 Task: Add a condition where "Hours since ticket status pending Is Fifty-five" in unsolved tickets in your groups.
Action: Mouse pressed left at (194, 425)
Screenshot: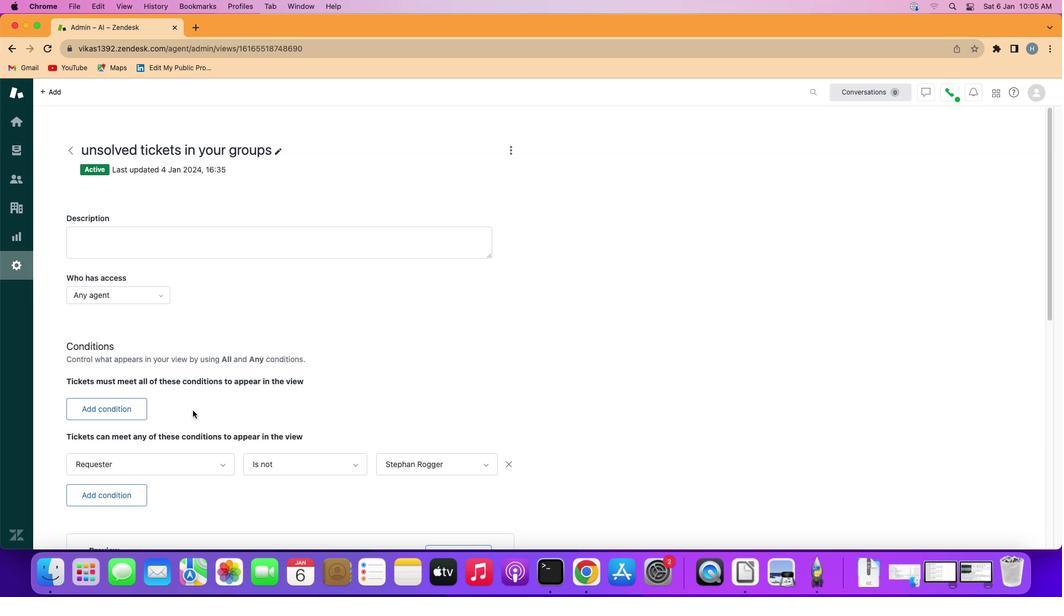 
Action: Mouse moved to (101, 399)
Screenshot: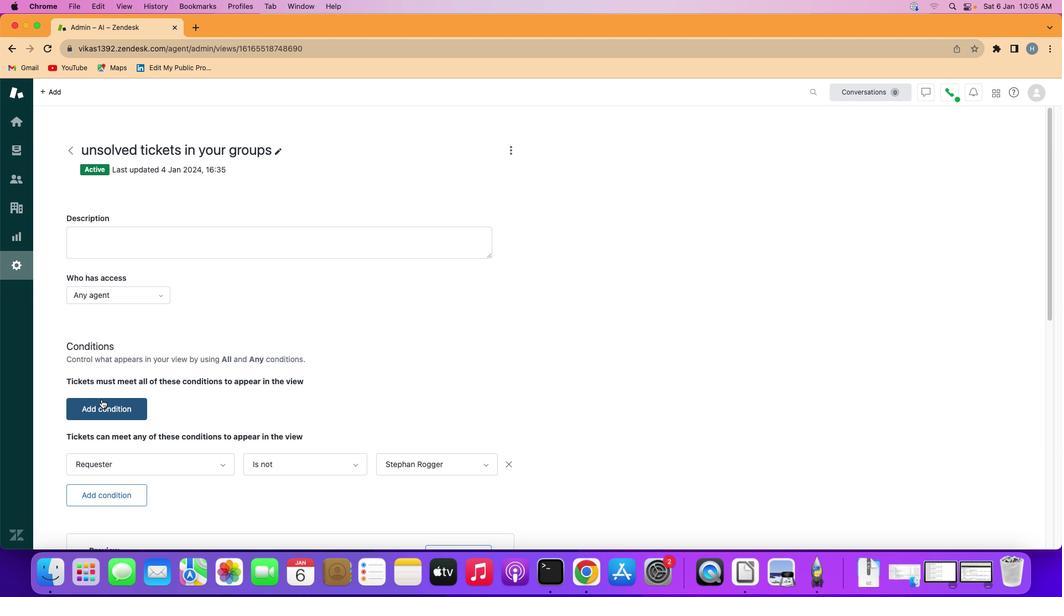 
Action: Mouse pressed left at (101, 399)
Screenshot: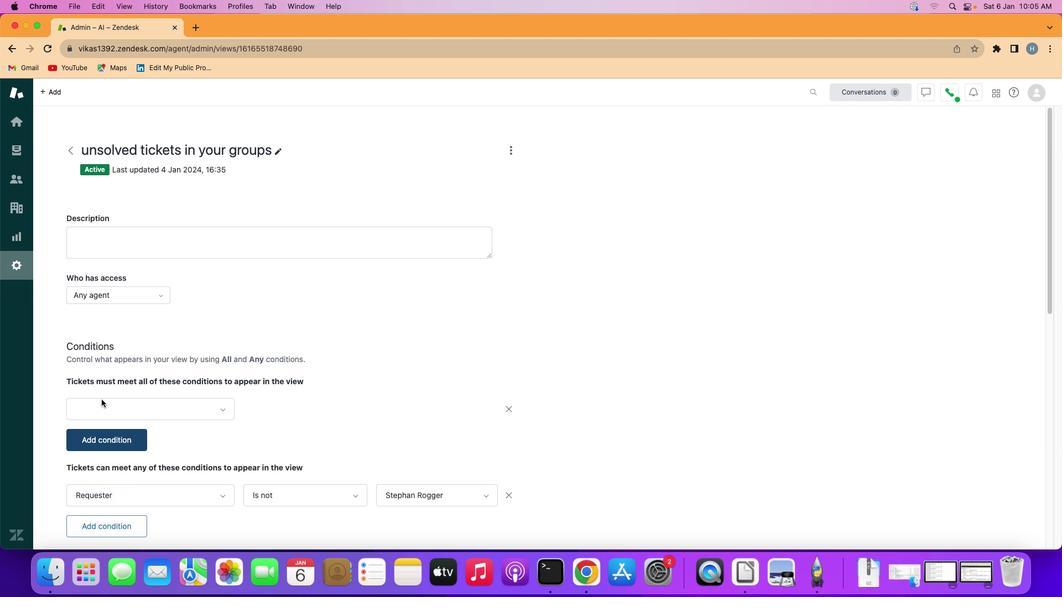 
Action: Mouse moved to (122, 402)
Screenshot: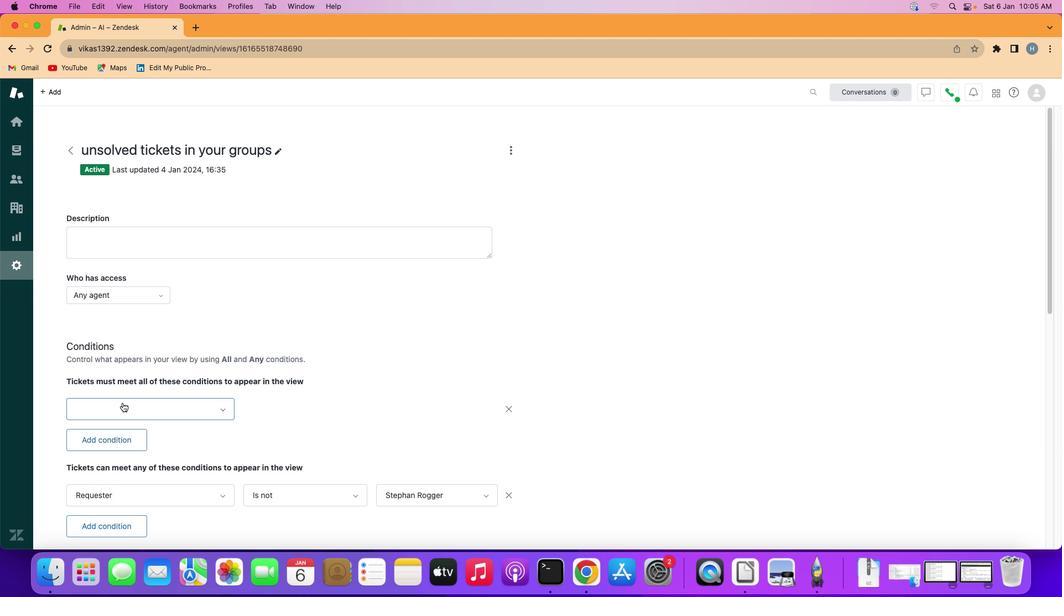 
Action: Mouse pressed left at (122, 402)
Screenshot: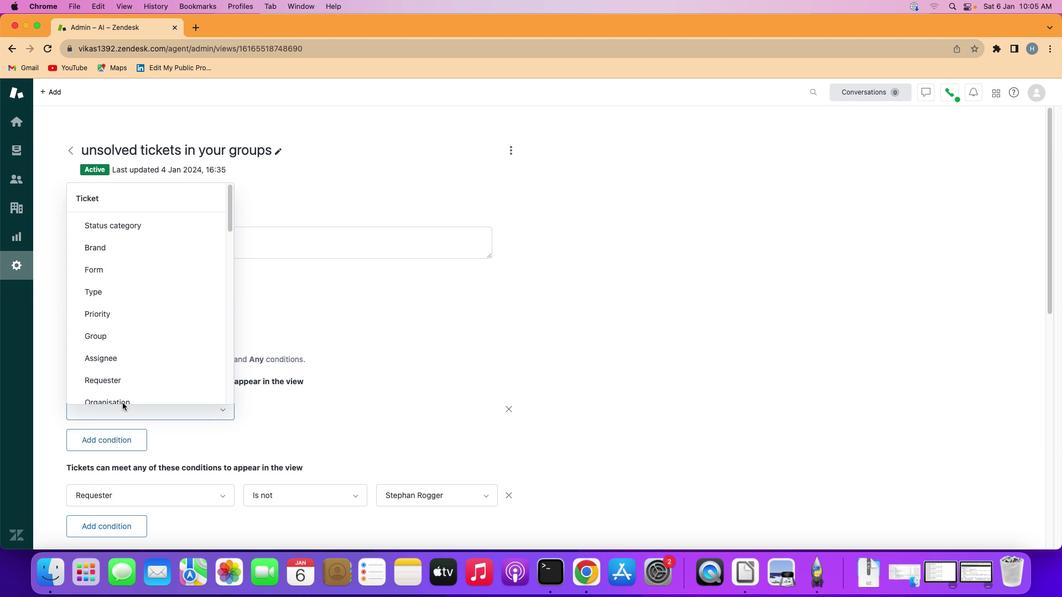 
Action: Mouse moved to (146, 308)
Screenshot: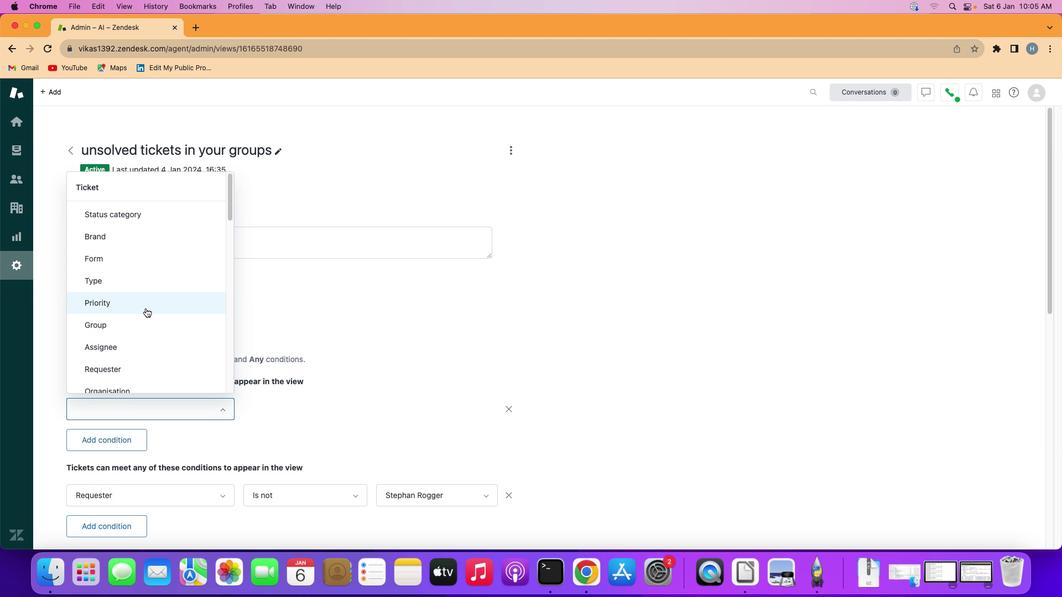 
Action: Mouse scrolled (146, 308) with delta (0, 0)
Screenshot: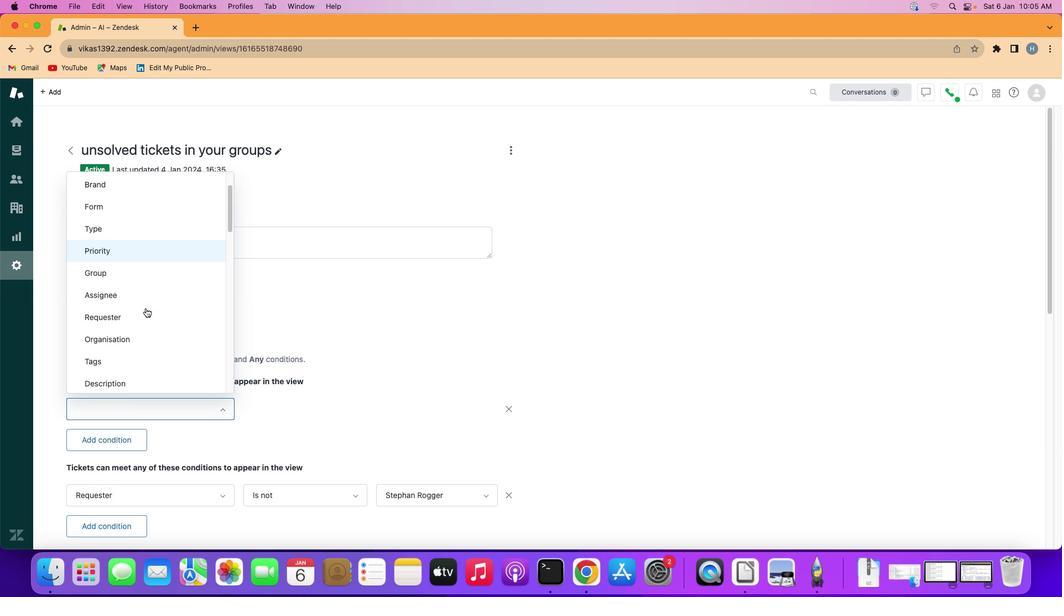 
Action: Mouse scrolled (146, 308) with delta (0, 0)
Screenshot: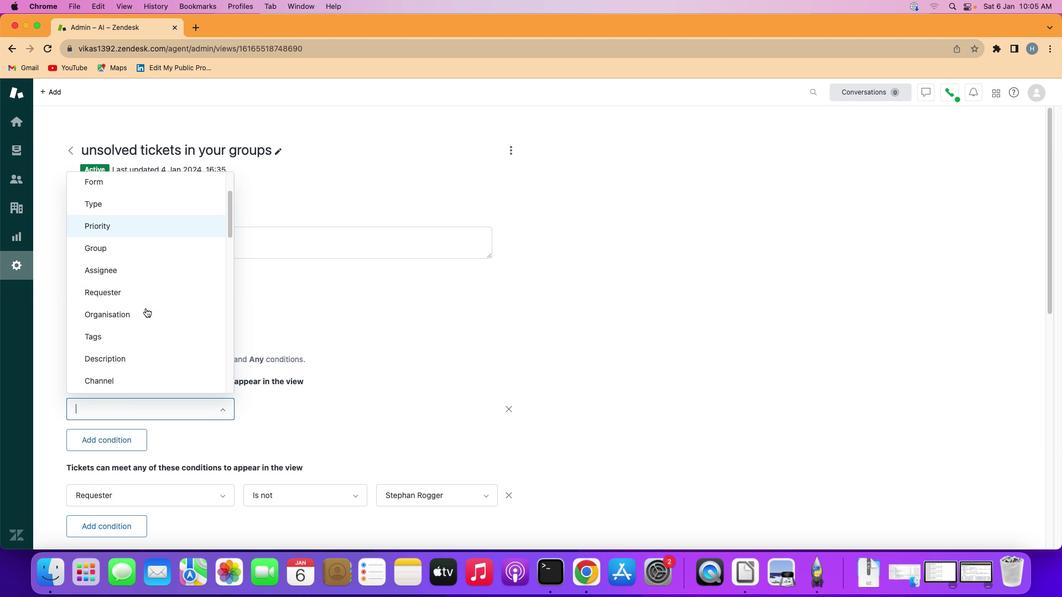 
Action: Mouse scrolled (146, 308) with delta (0, -1)
Screenshot: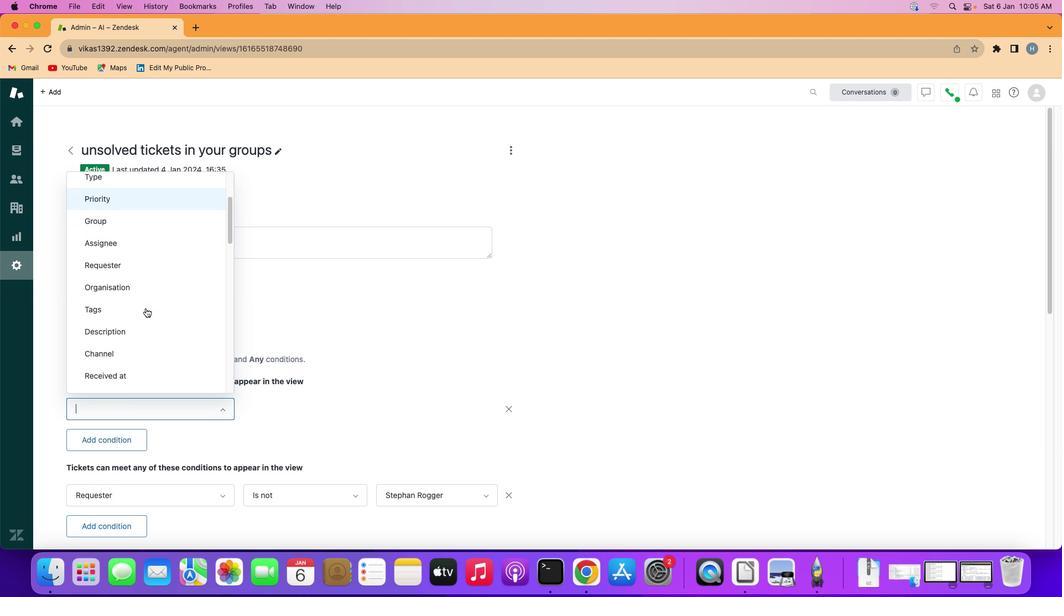 
Action: Mouse scrolled (146, 308) with delta (0, -1)
Screenshot: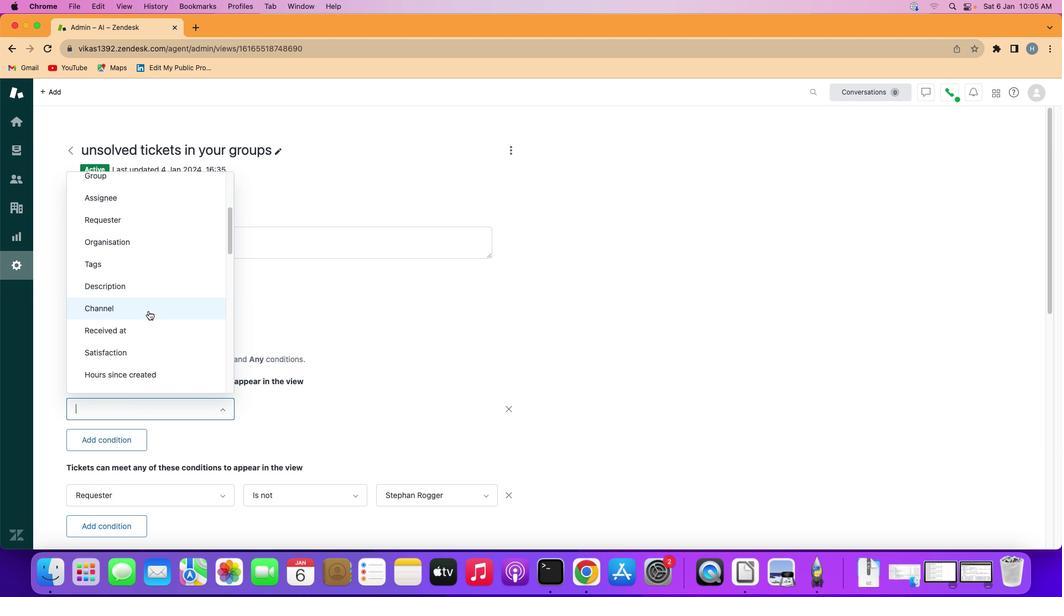 
Action: Mouse moved to (148, 311)
Screenshot: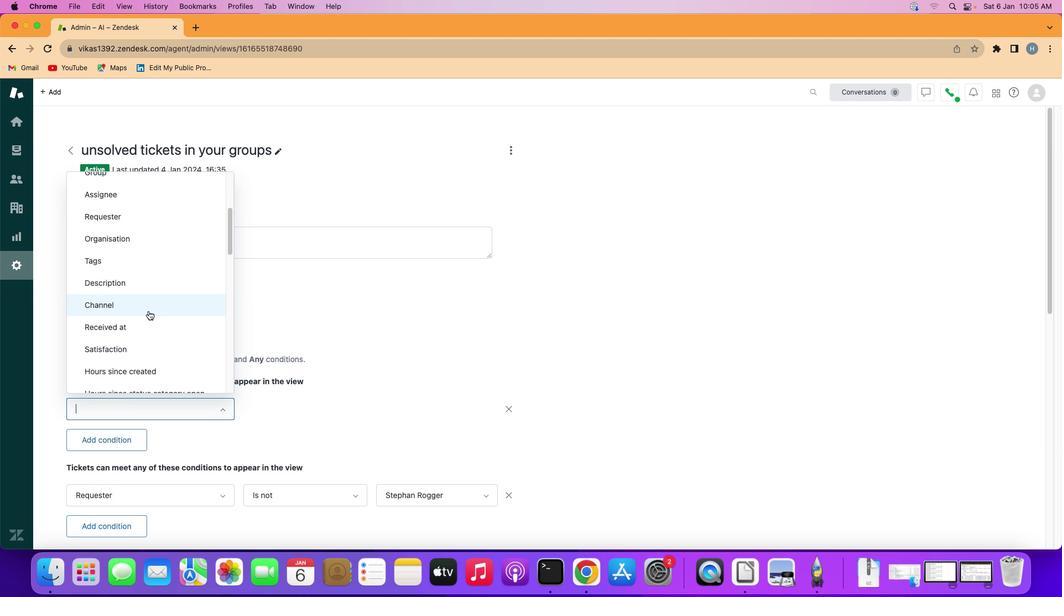 
Action: Mouse scrolled (148, 311) with delta (0, 0)
Screenshot: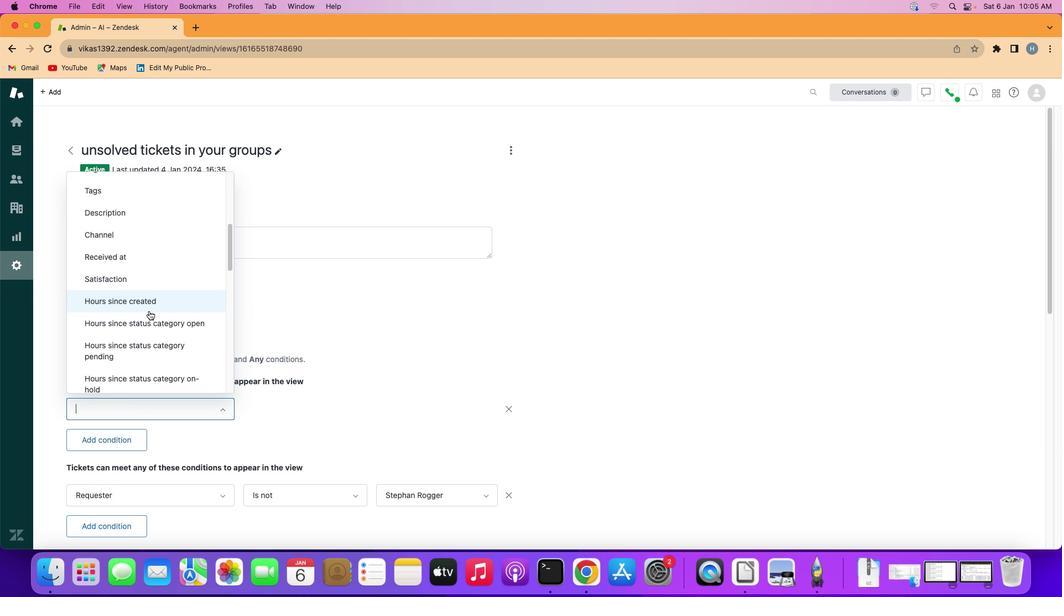 
Action: Mouse scrolled (148, 311) with delta (0, 0)
Screenshot: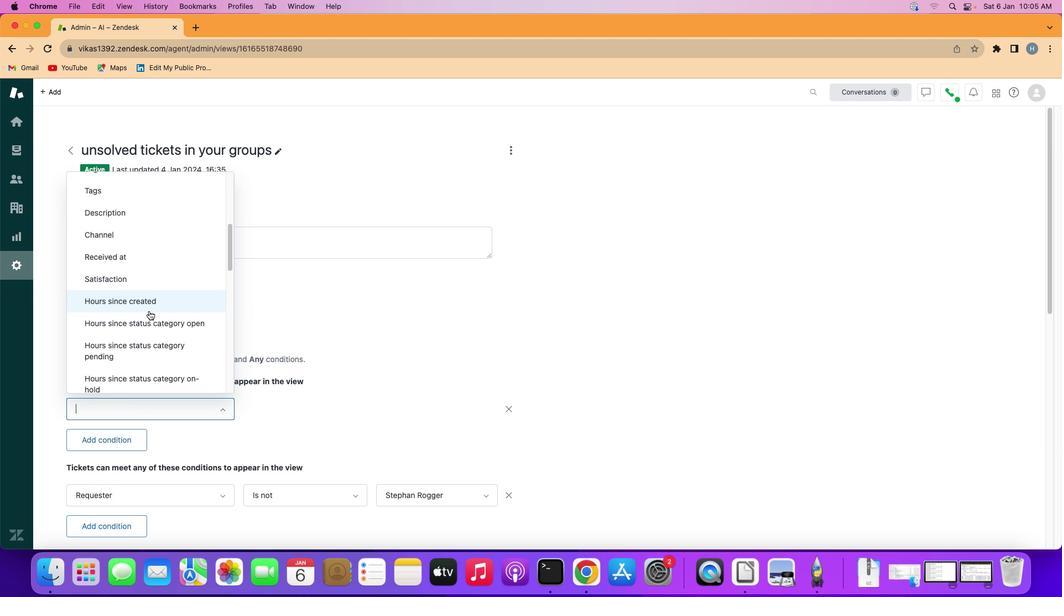 
Action: Mouse scrolled (148, 311) with delta (0, -1)
Screenshot: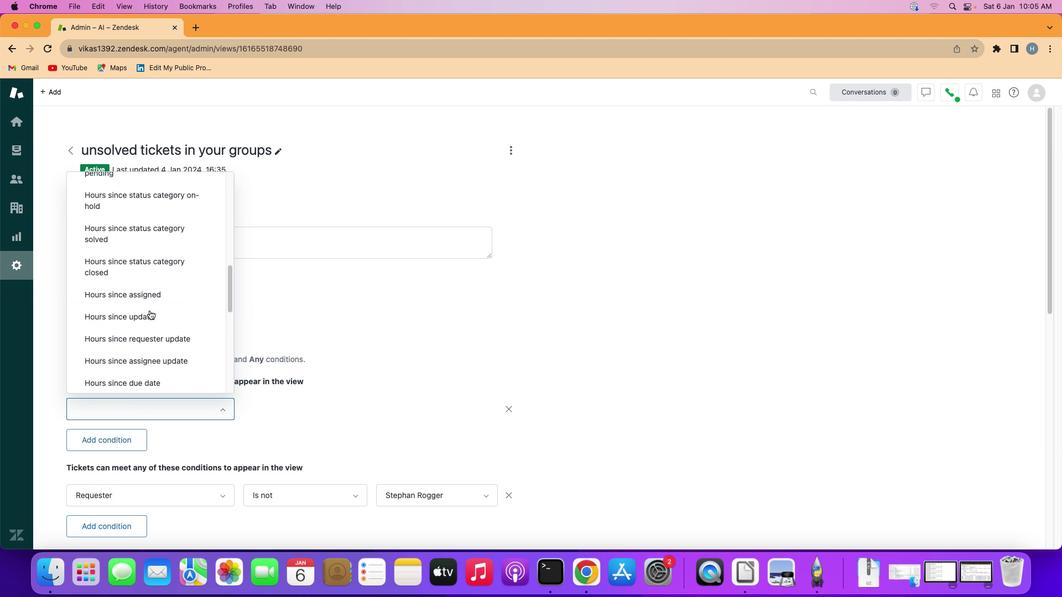 
Action: Mouse moved to (149, 311)
Screenshot: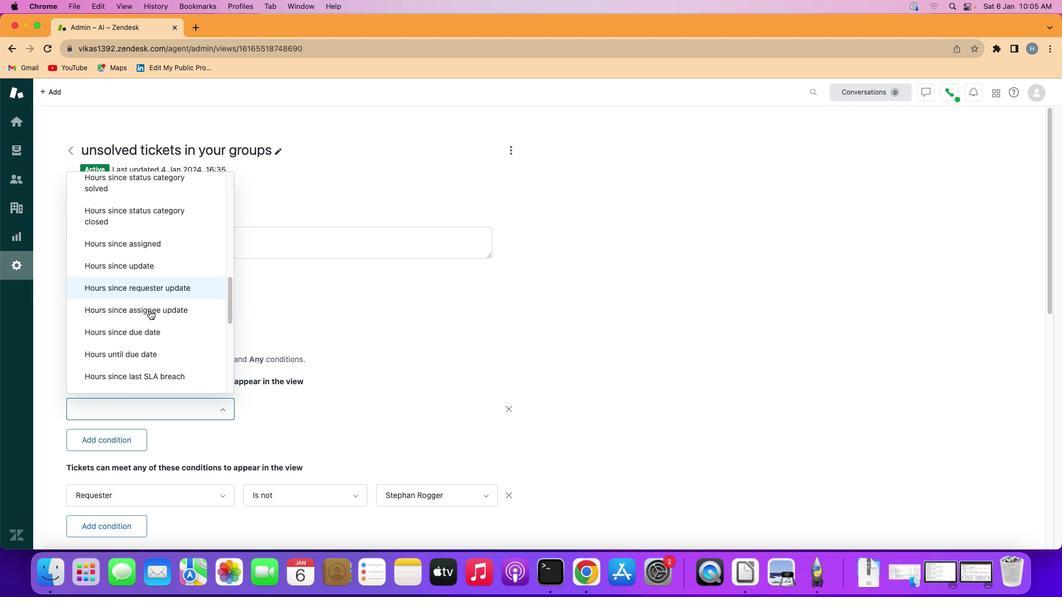 
Action: Mouse scrolled (149, 311) with delta (0, -2)
Screenshot: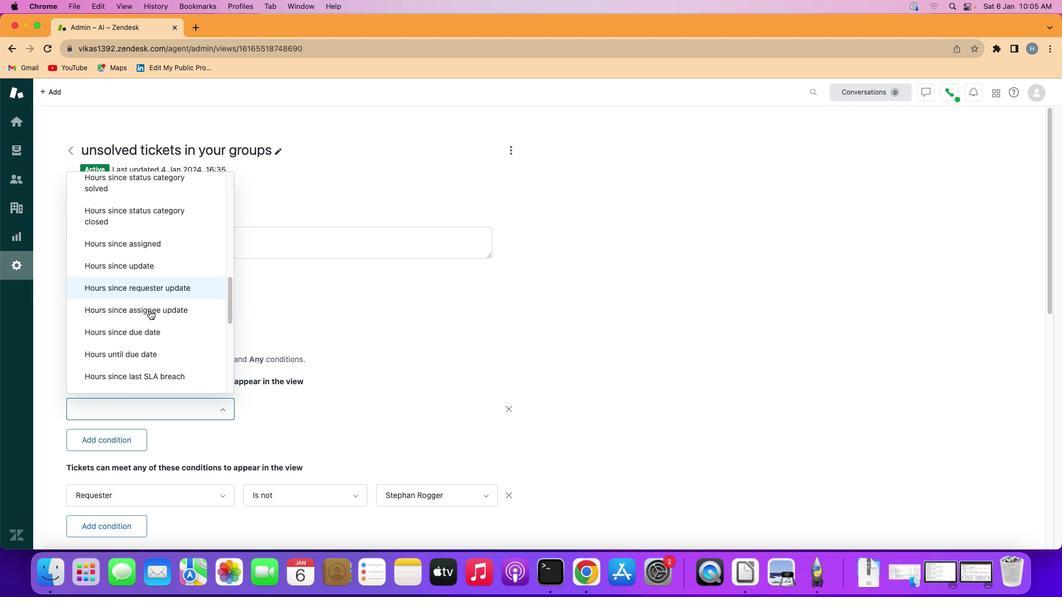 
Action: Mouse moved to (149, 311)
Screenshot: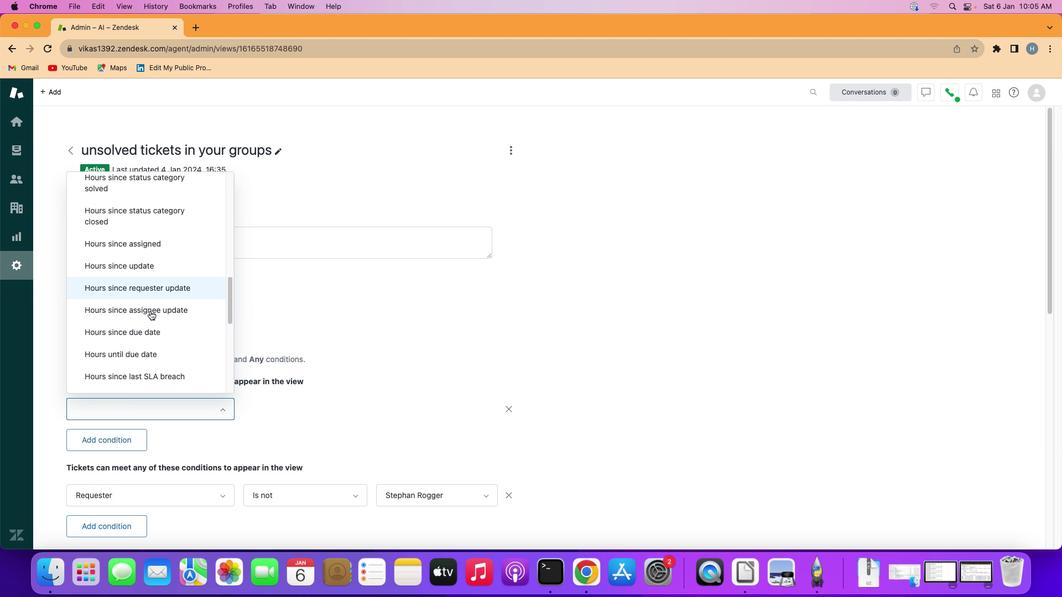 
Action: Mouse scrolled (149, 311) with delta (0, -2)
Screenshot: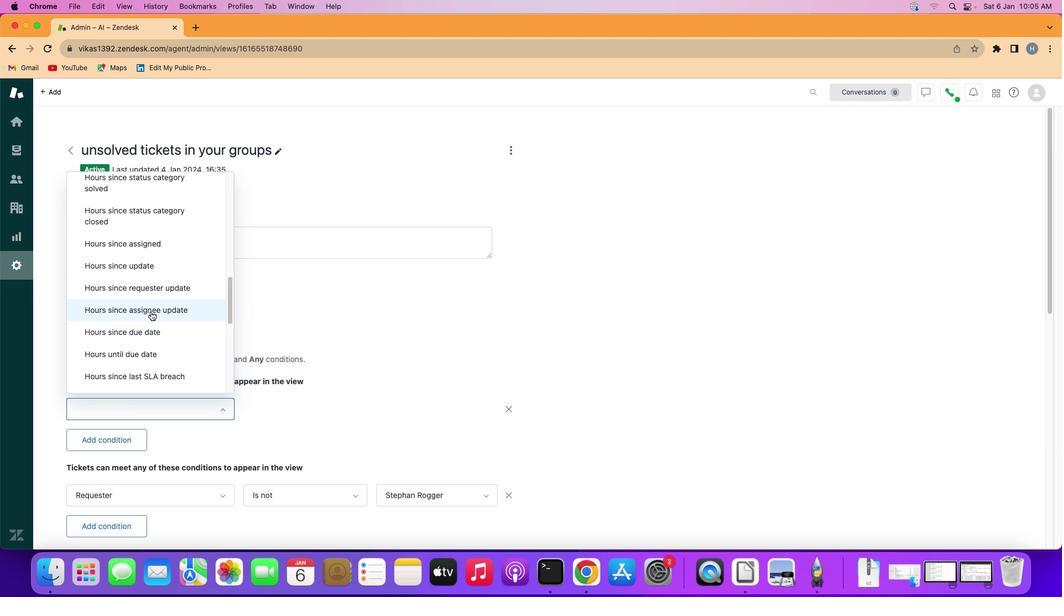 
Action: Mouse moved to (150, 311)
Screenshot: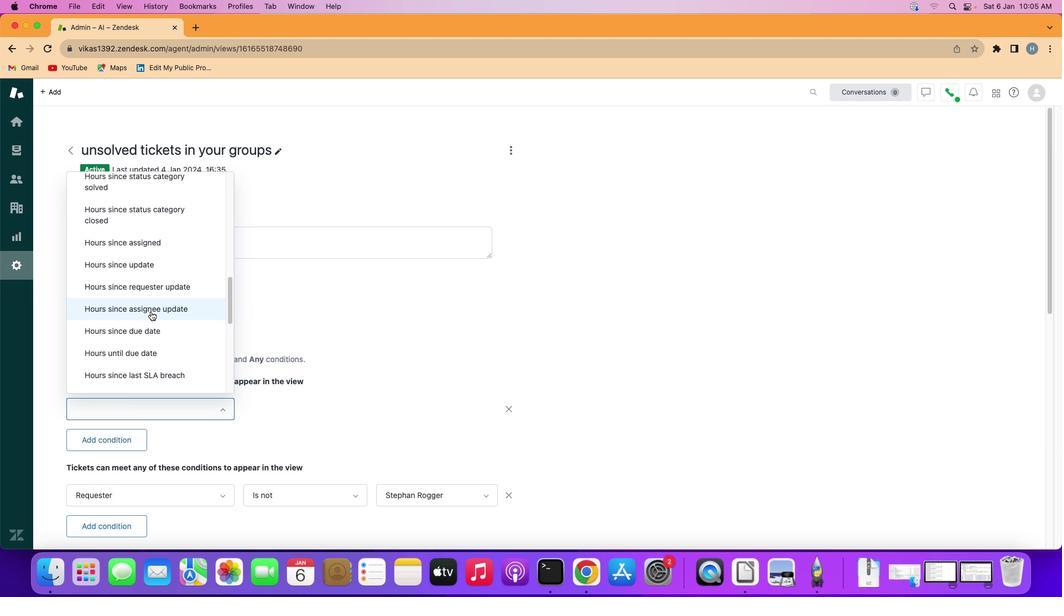
Action: Mouse scrolled (150, 311) with delta (0, 0)
Screenshot: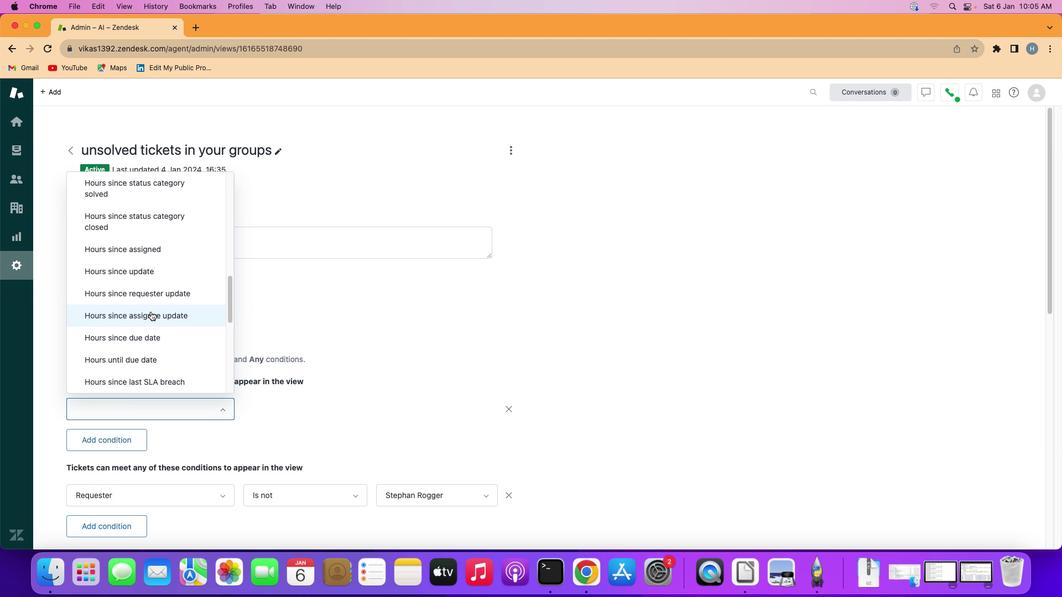 
Action: Mouse scrolled (150, 311) with delta (0, 0)
Screenshot: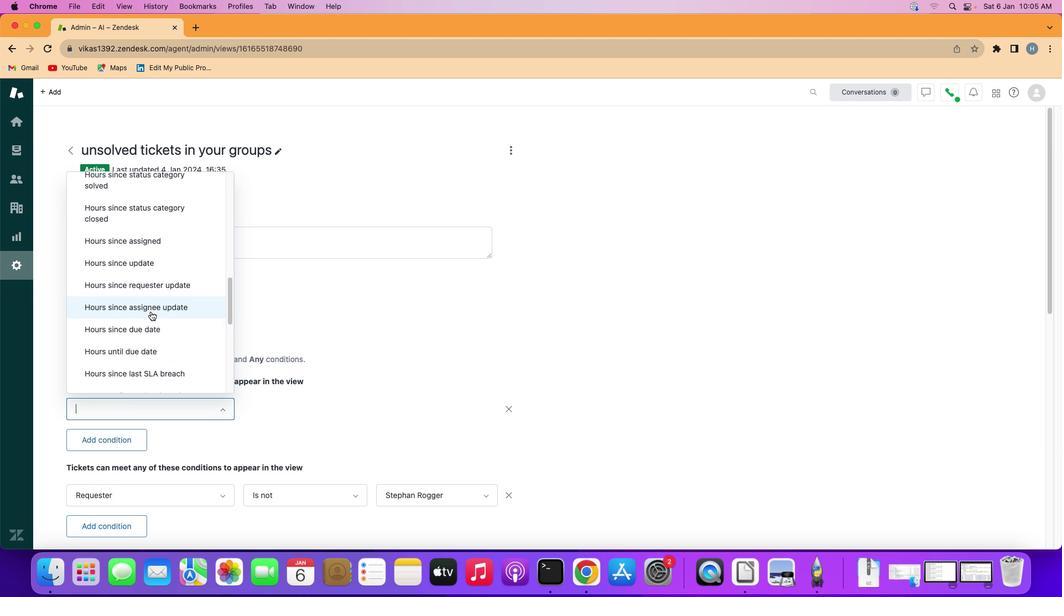 
Action: Mouse scrolled (150, 311) with delta (0, 1)
Screenshot: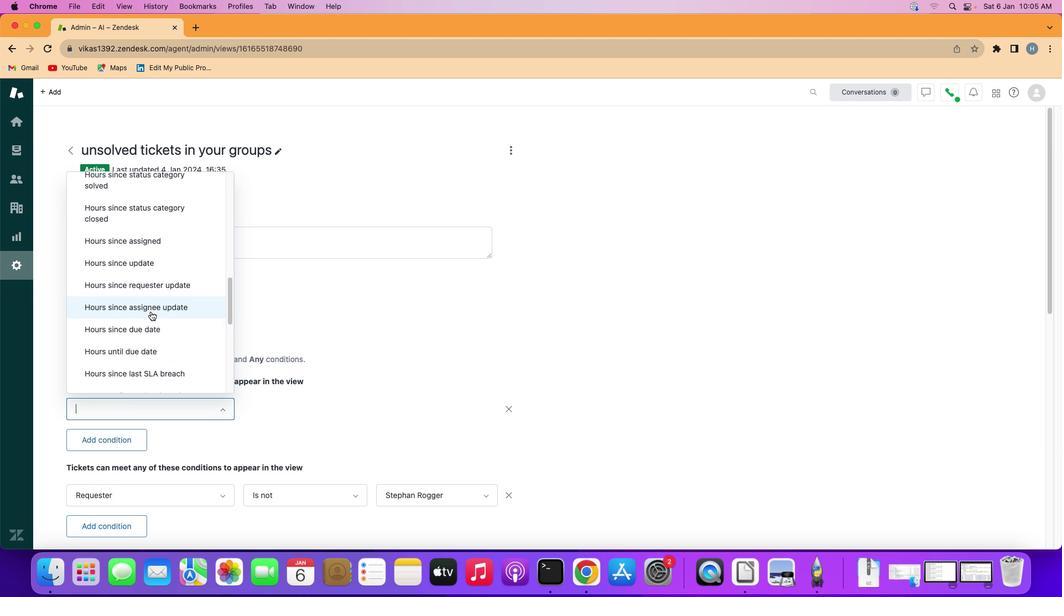 
Action: Mouse scrolled (150, 311) with delta (0, -1)
Screenshot: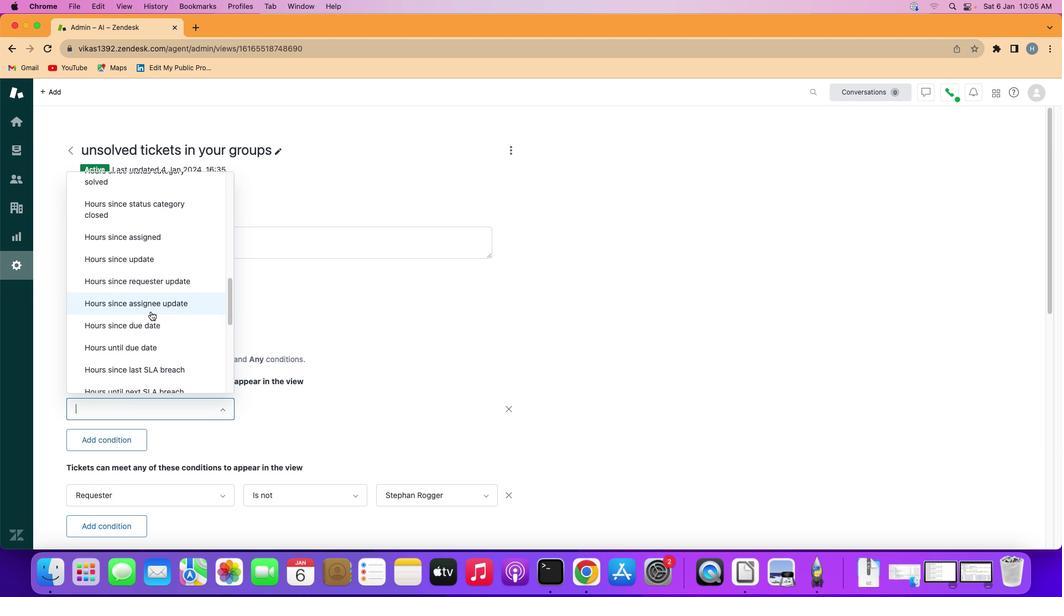 
Action: Mouse moved to (150, 311)
Screenshot: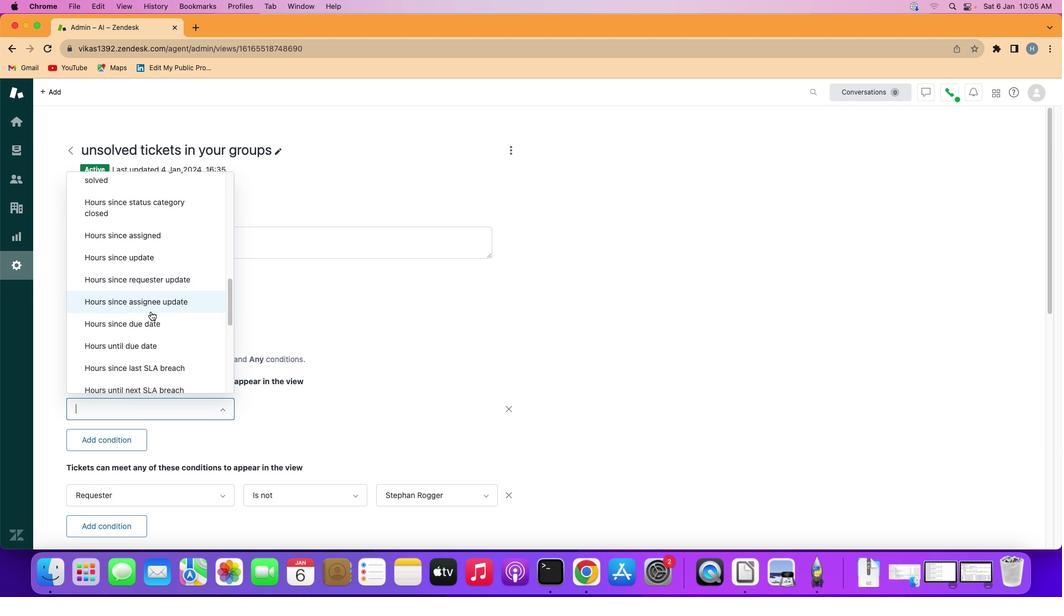 
Action: Mouse scrolled (150, 311) with delta (0, 0)
Screenshot: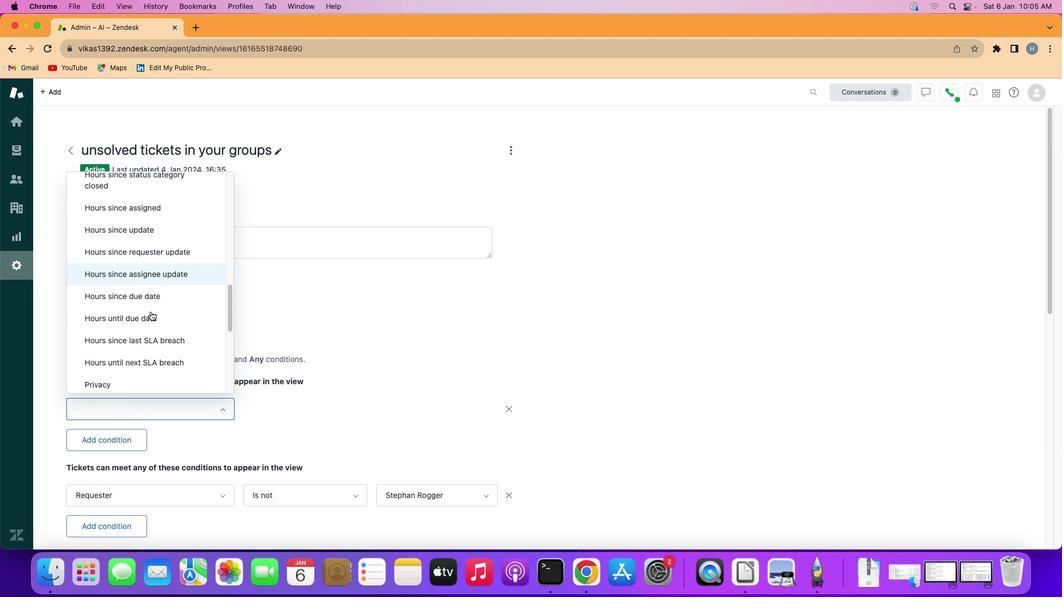 
Action: Mouse scrolled (150, 311) with delta (0, 0)
Screenshot: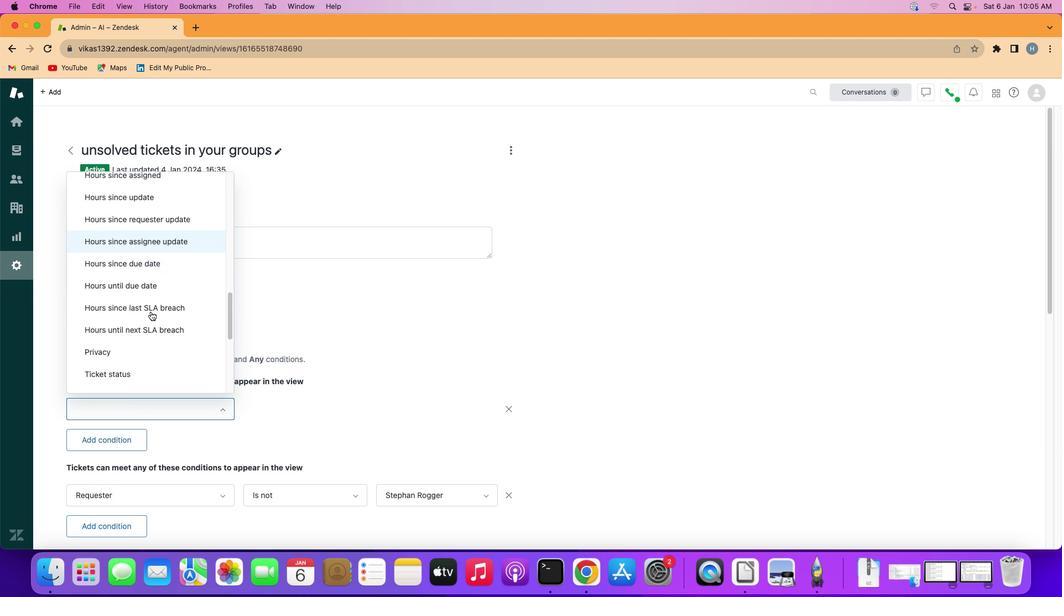 
Action: Mouse scrolled (150, 311) with delta (0, -1)
Screenshot: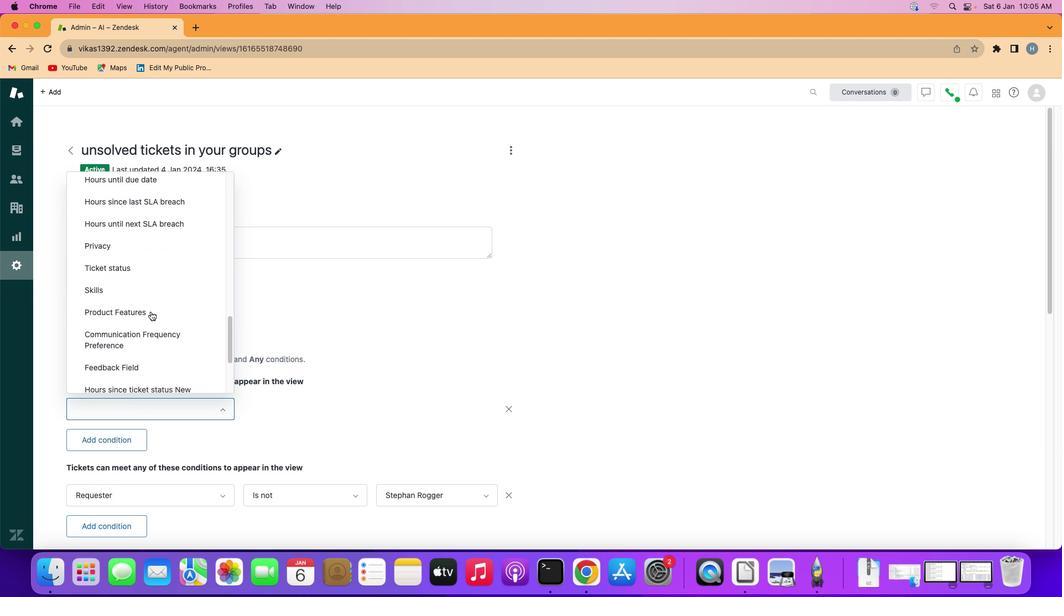 
Action: Mouse scrolled (150, 311) with delta (0, -1)
Screenshot: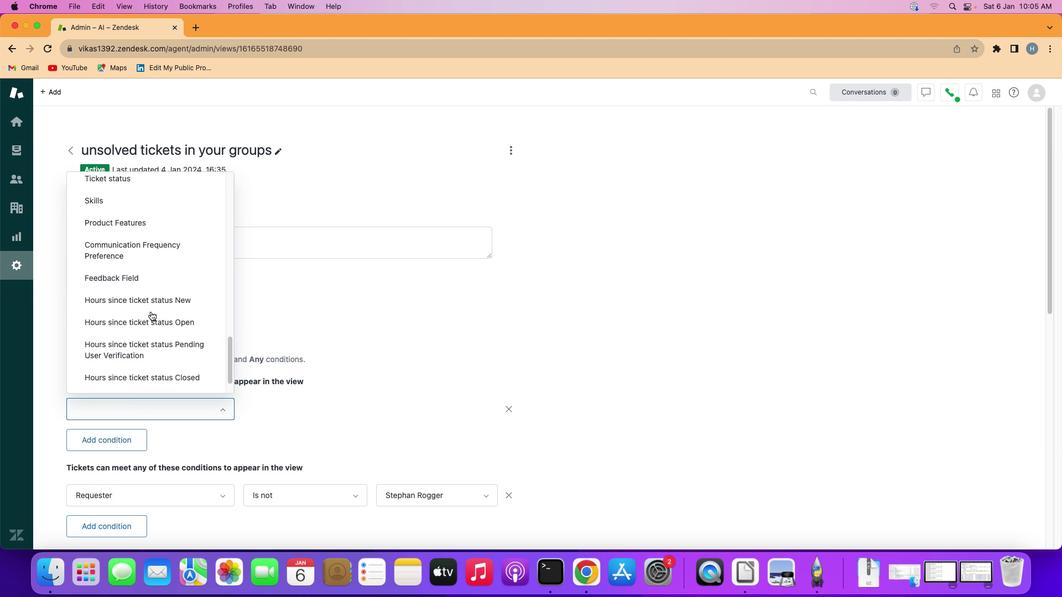 
Action: Mouse scrolled (150, 311) with delta (0, -2)
Screenshot: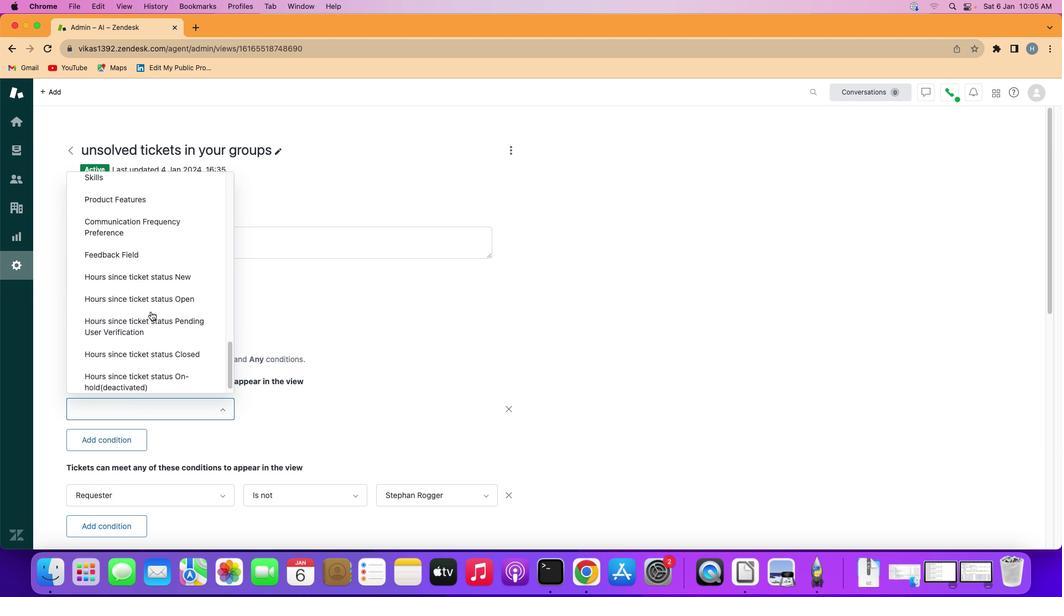 
Action: Mouse scrolled (150, 311) with delta (0, -2)
Screenshot: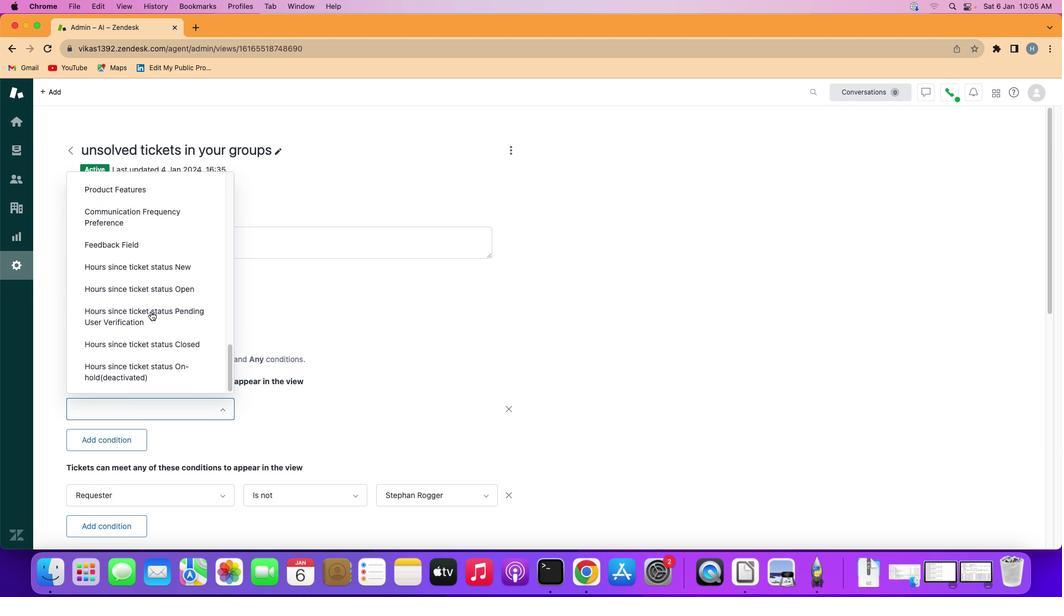 
Action: Mouse scrolled (150, 311) with delta (0, 0)
Screenshot: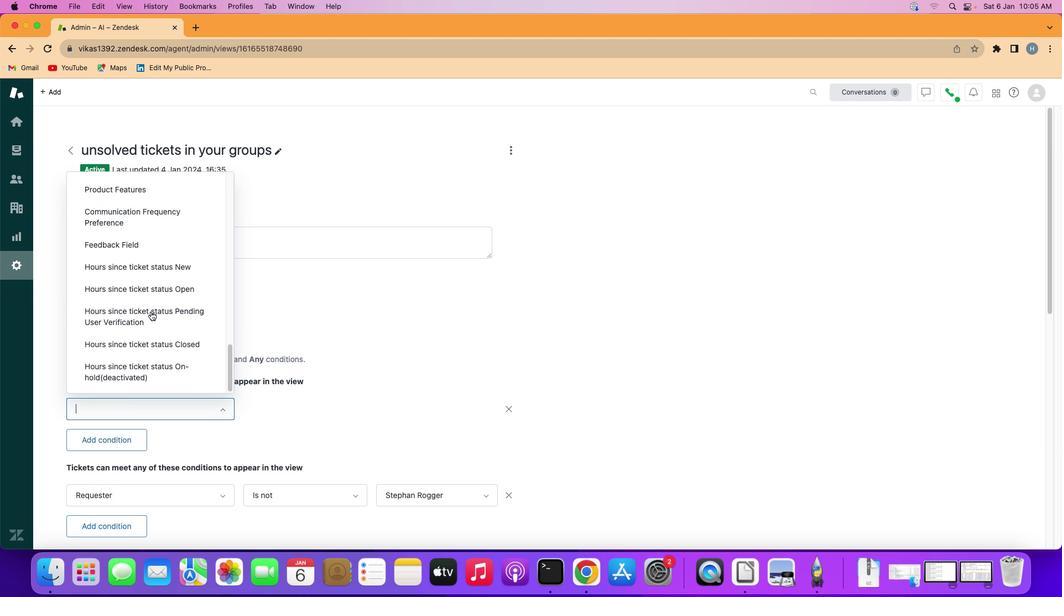 
Action: Mouse scrolled (150, 311) with delta (0, 0)
Screenshot: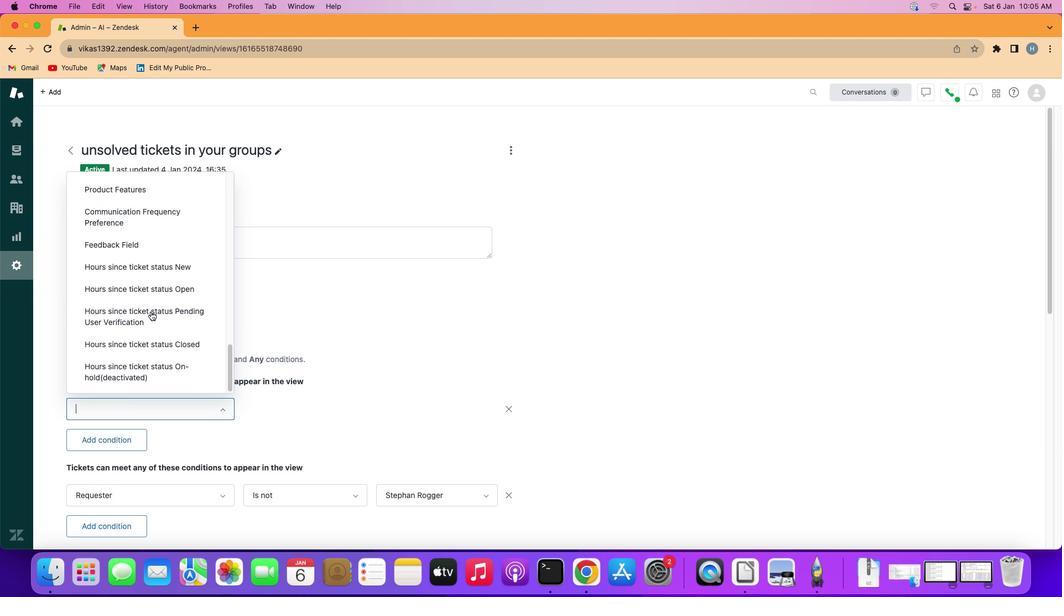 
Action: Mouse scrolled (150, 311) with delta (0, 0)
Screenshot: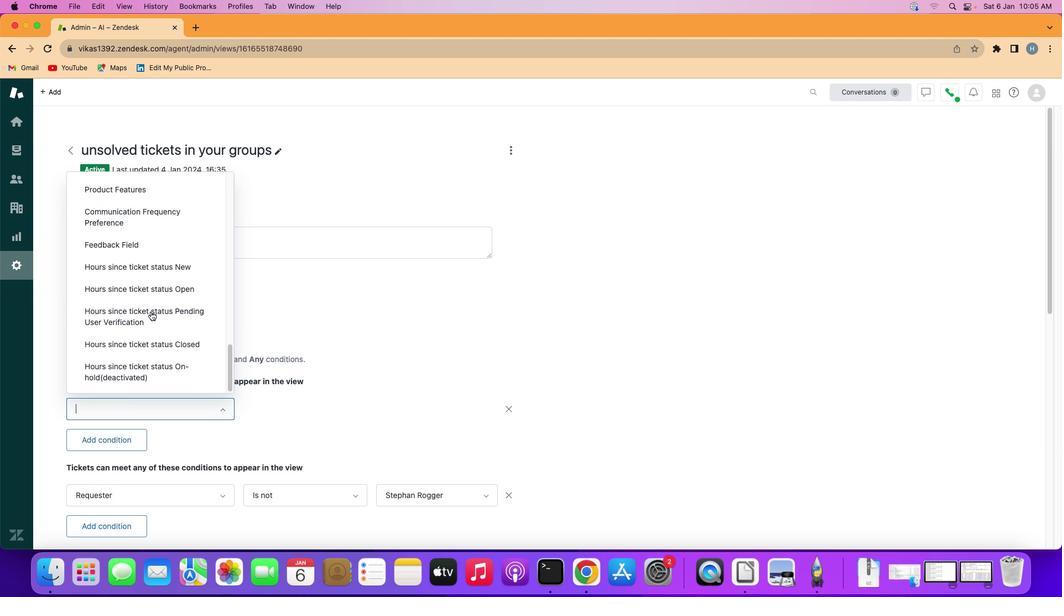 
Action: Mouse moved to (151, 312)
Screenshot: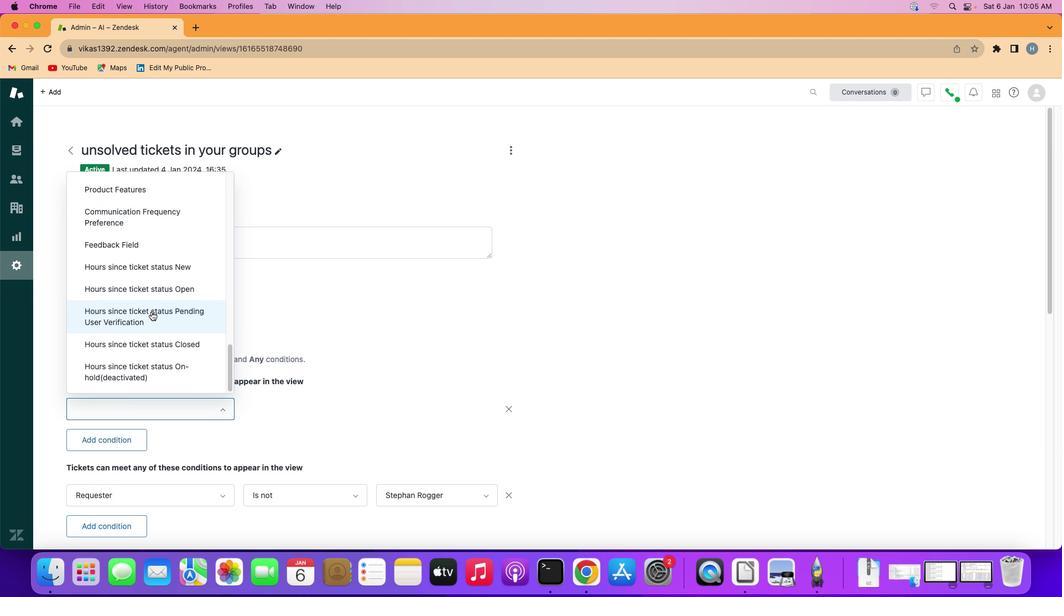 
Action: Mouse pressed left at (151, 312)
Screenshot: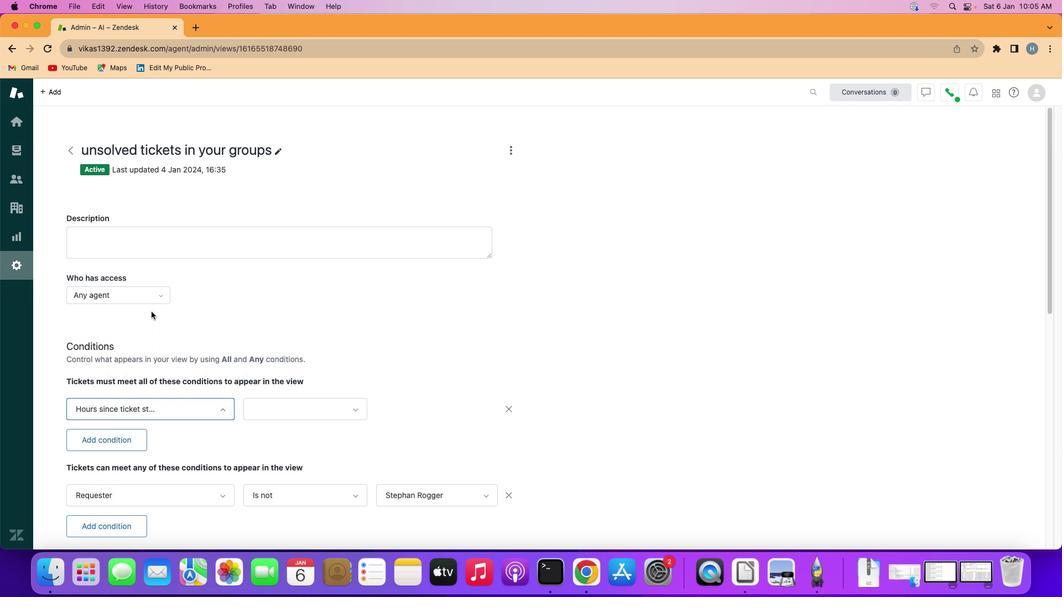 
Action: Mouse moved to (293, 401)
Screenshot: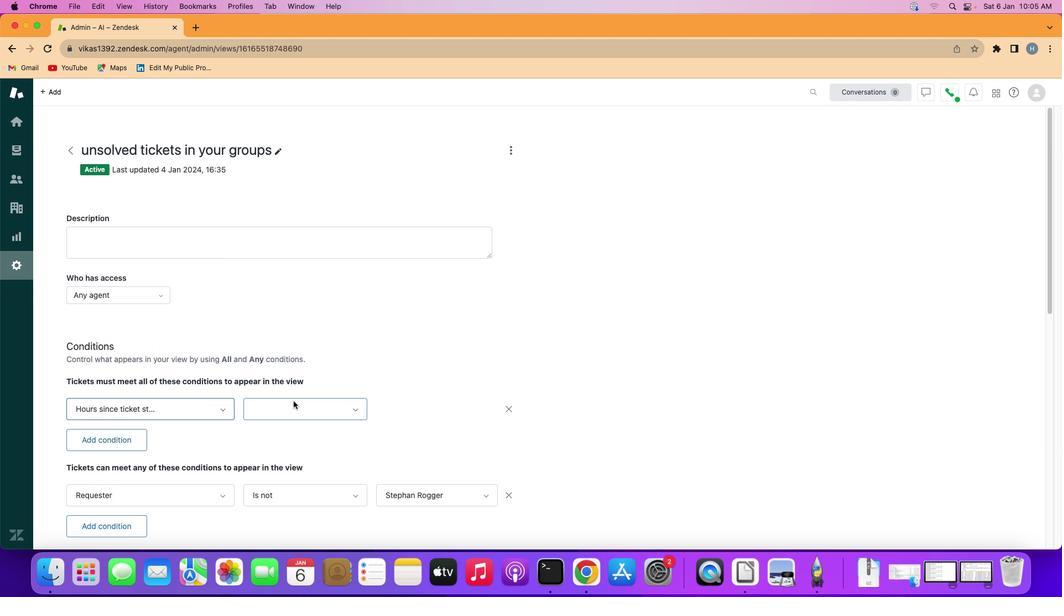 
Action: Mouse pressed left at (293, 401)
Screenshot: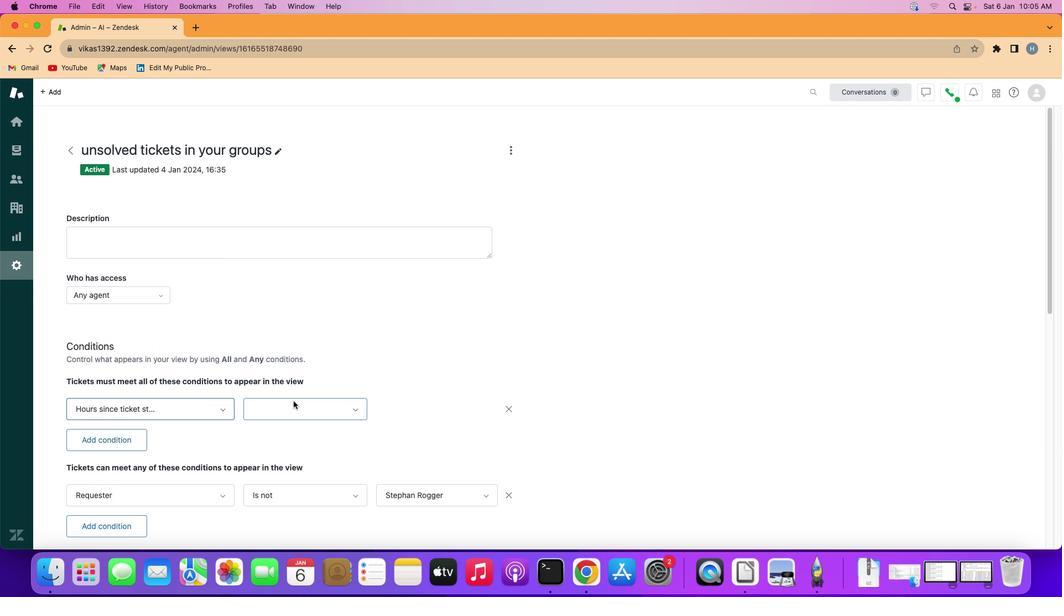 
Action: Mouse moved to (295, 477)
Screenshot: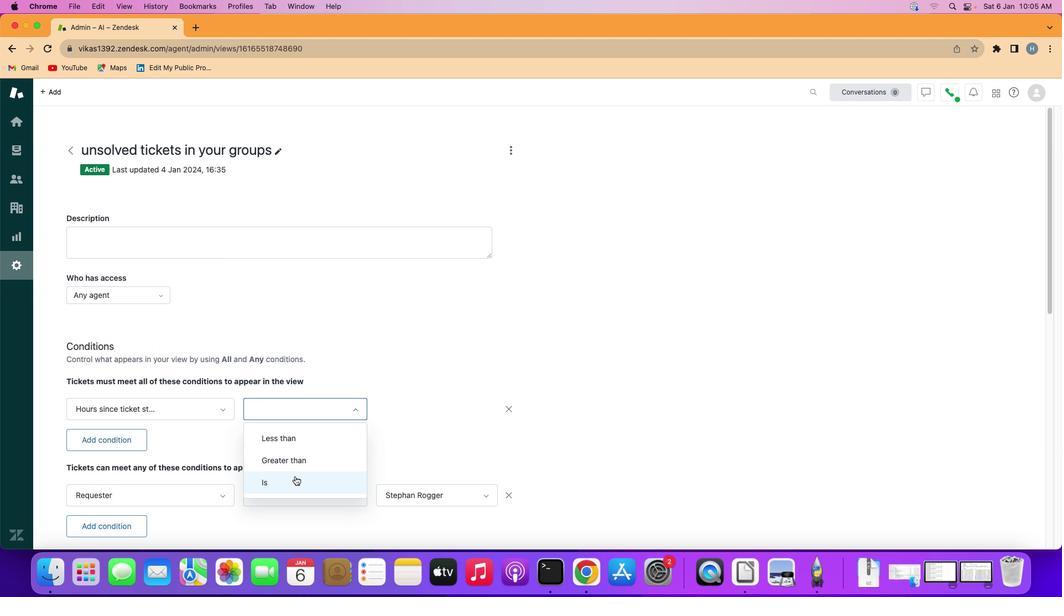 
Action: Mouse pressed left at (295, 477)
Screenshot: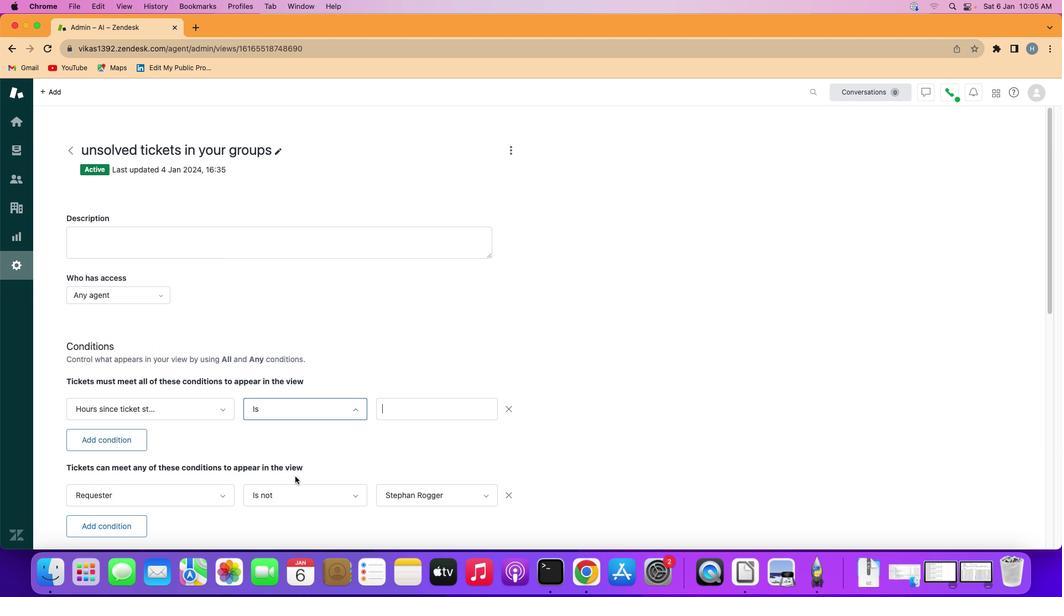 
Action: Mouse moved to (407, 408)
Screenshot: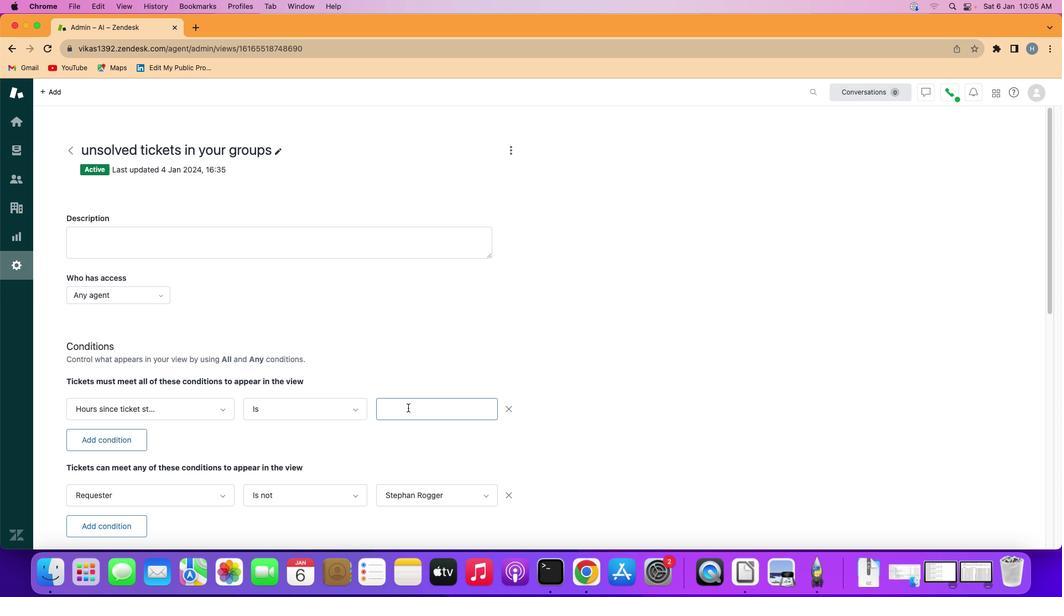 
Action: Mouse pressed left at (407, 408)
Screenshot: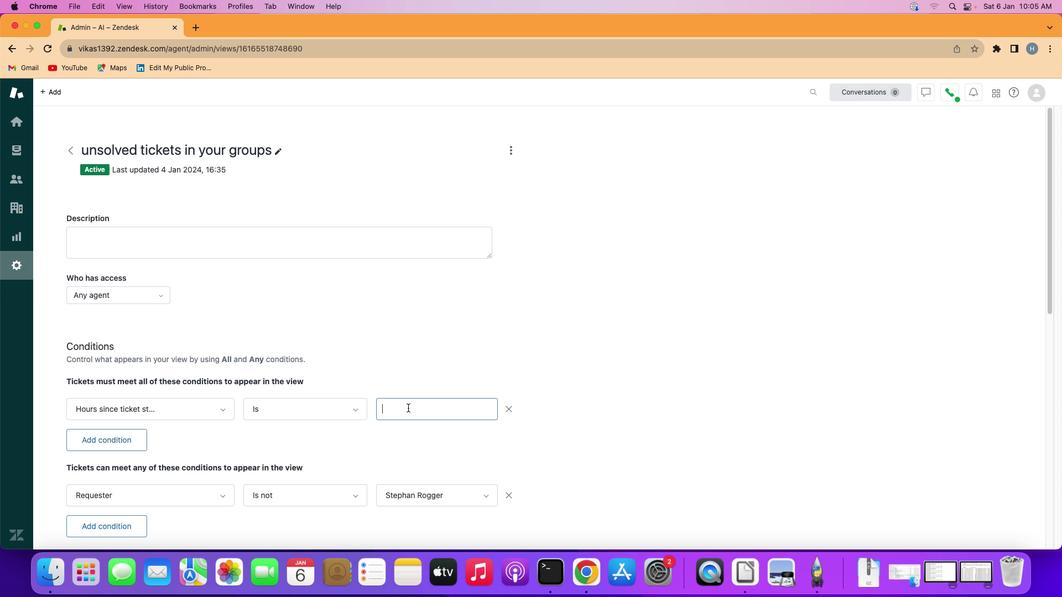 
Action: Key pressed Key.shift'F''i''f''t''y''-'Key.shift'F''i''v''e'
Screenshot: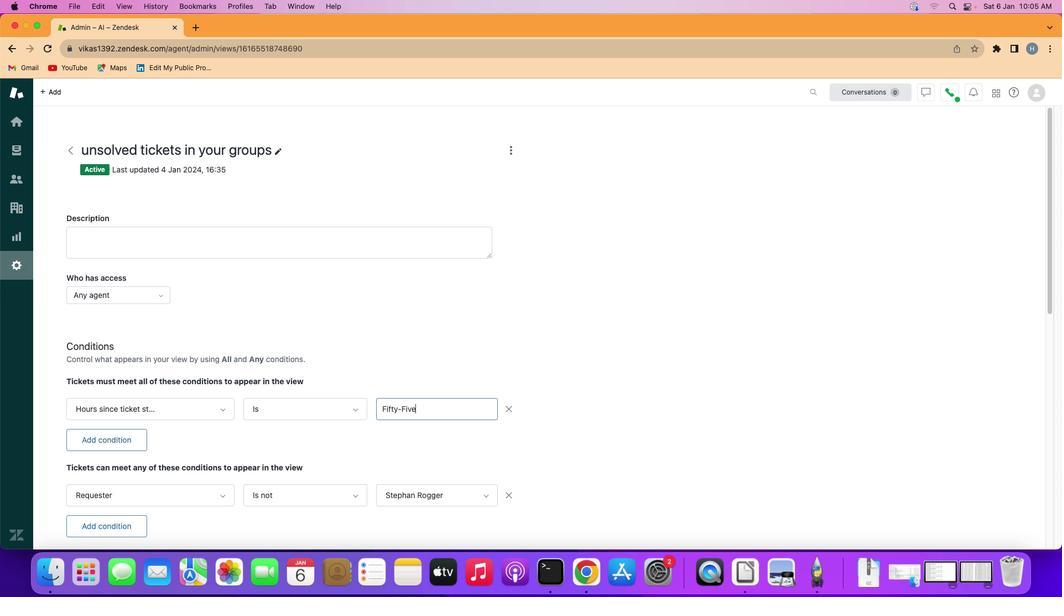 
Action: Mouse moved to (422, 437)
Screenshot: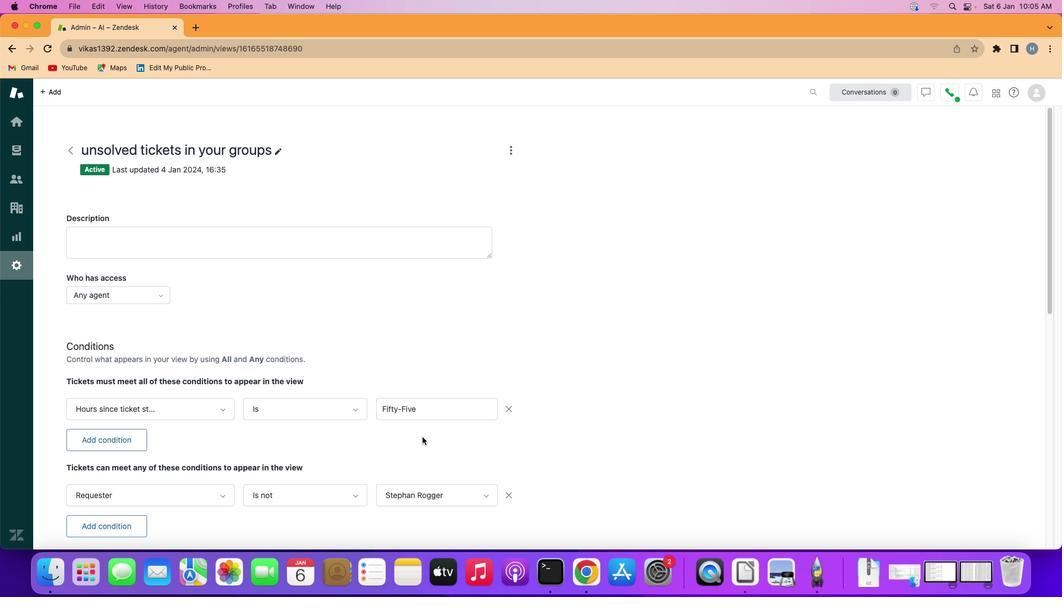 
Action: Mouse pressed left at (422, 437)
Screenshot: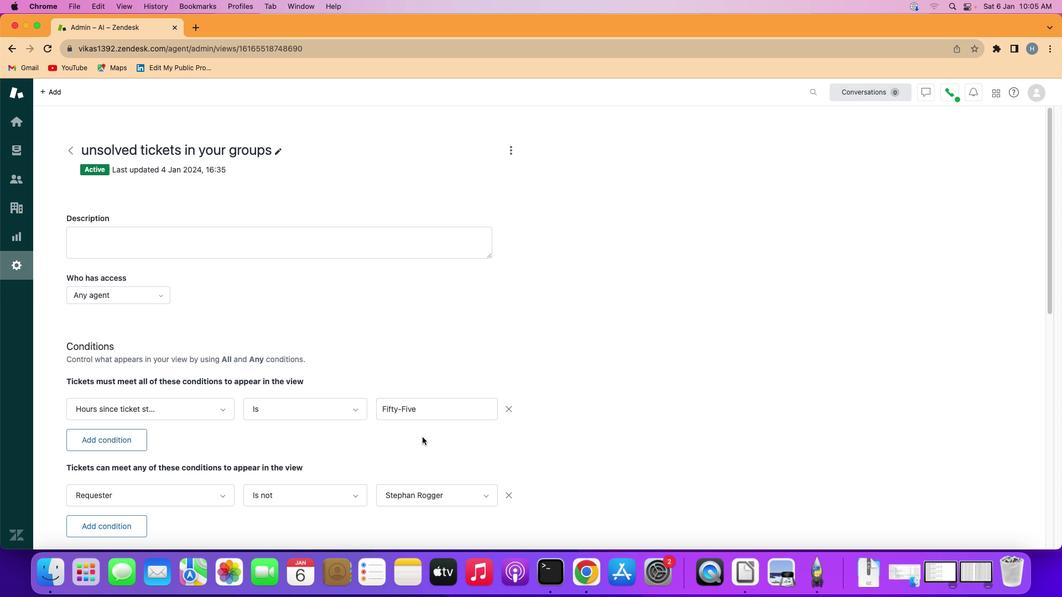 
